 Task: Create in the project VikingTech in Backlog an issue 'Upgrade the database schema of a web application to improve data modeling and management capabilities', assign it to team member softage.1@softage.net and change the status to IN PROGRESS.
Action: Mouse moved to (51, 171)
Screenshot: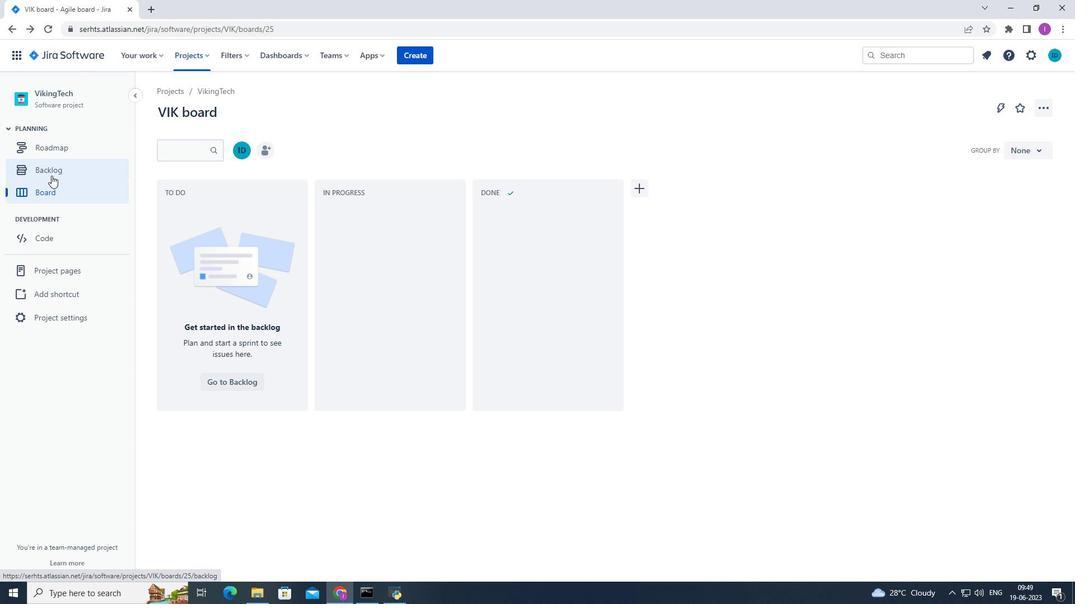 
Action: Mouse pressed left at (51, 171)
Screenshot: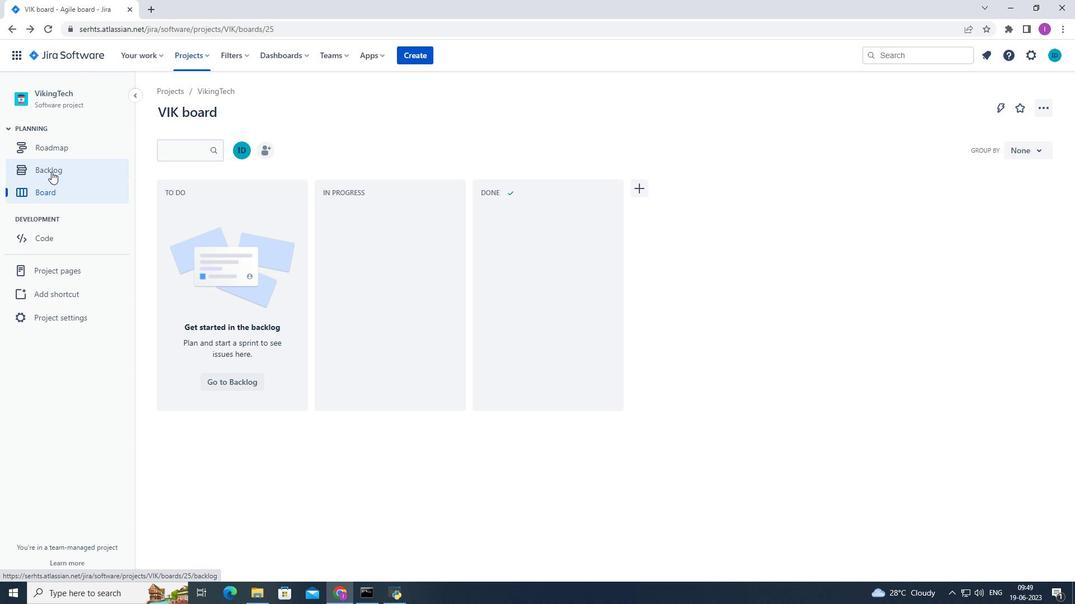 
Action: Mouse moved to (346, 404)
Screenshot: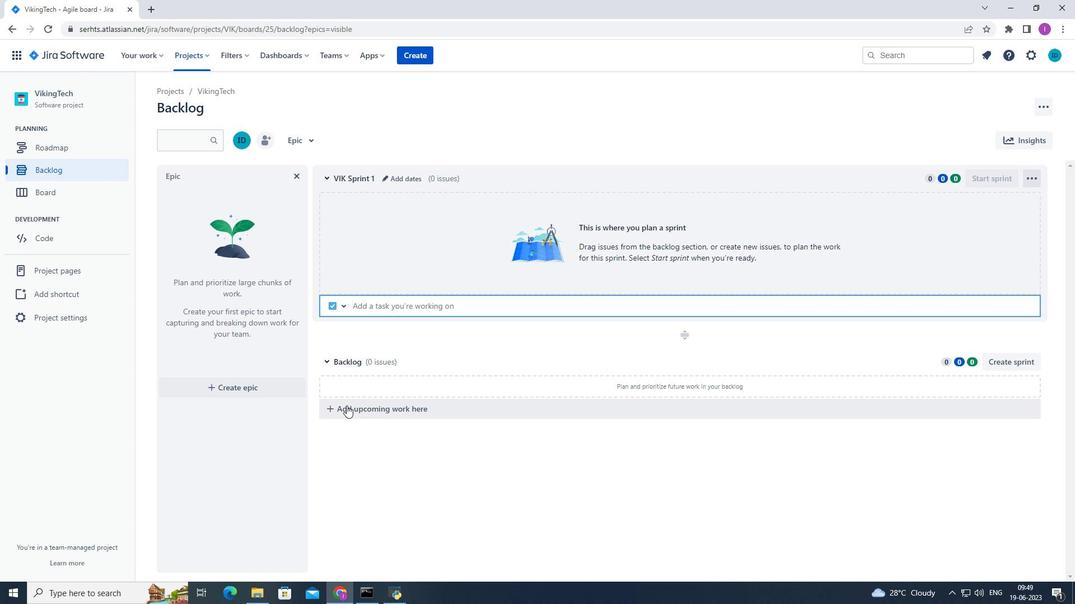 
Action: Mouse pressed left at (346, 404)
Screenshot: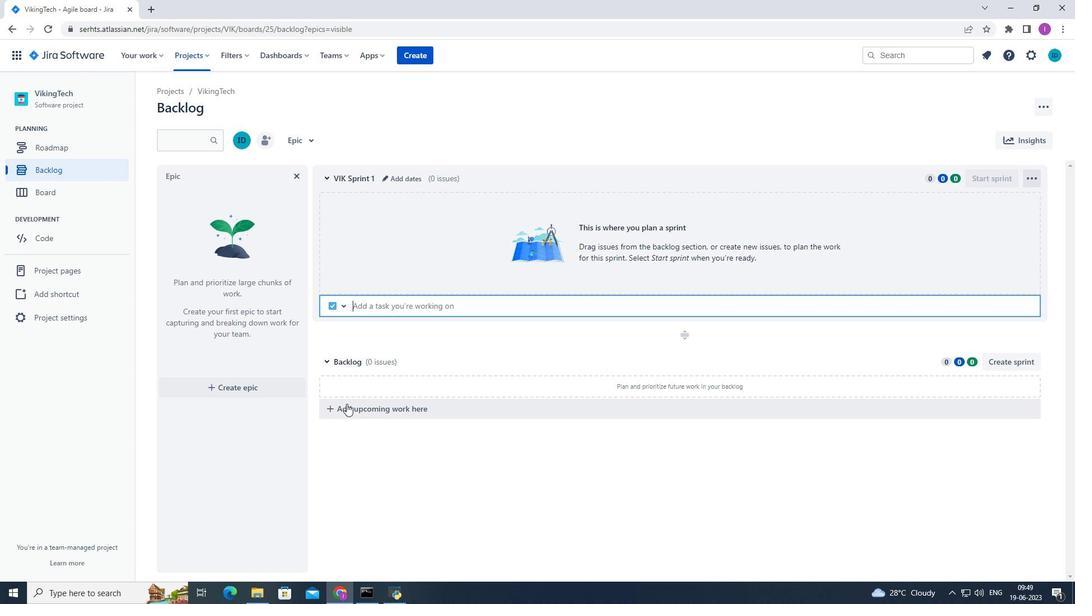 
Action: Mouse pressed left at (346, 404)
Screenshot: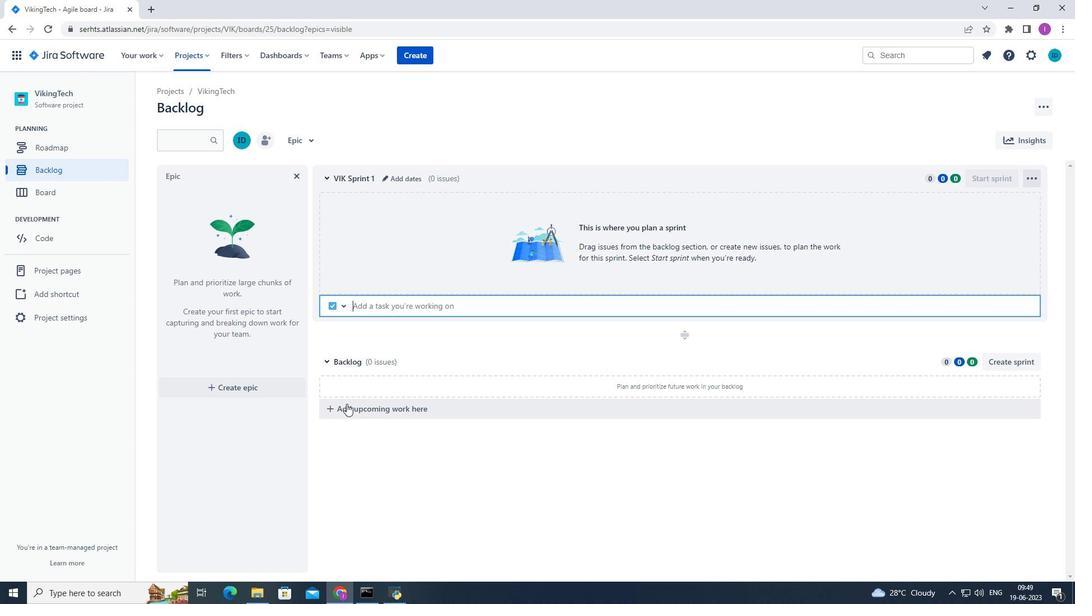 
Action: Mouse moved to (412, 412)
Screenshot: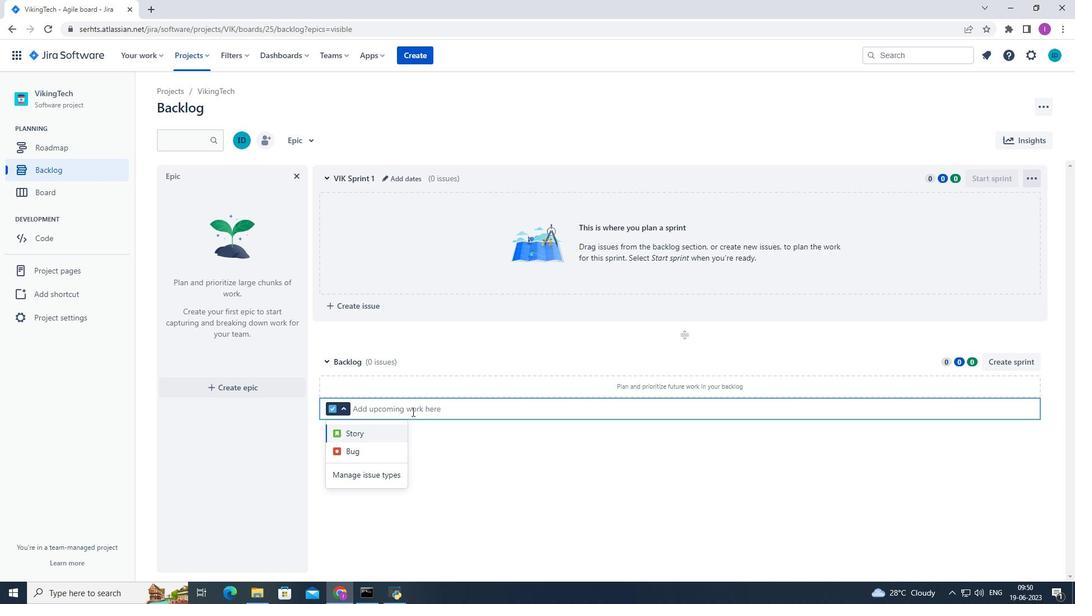 
Action: Mouse pressed left at (412, 412)
Screenshot: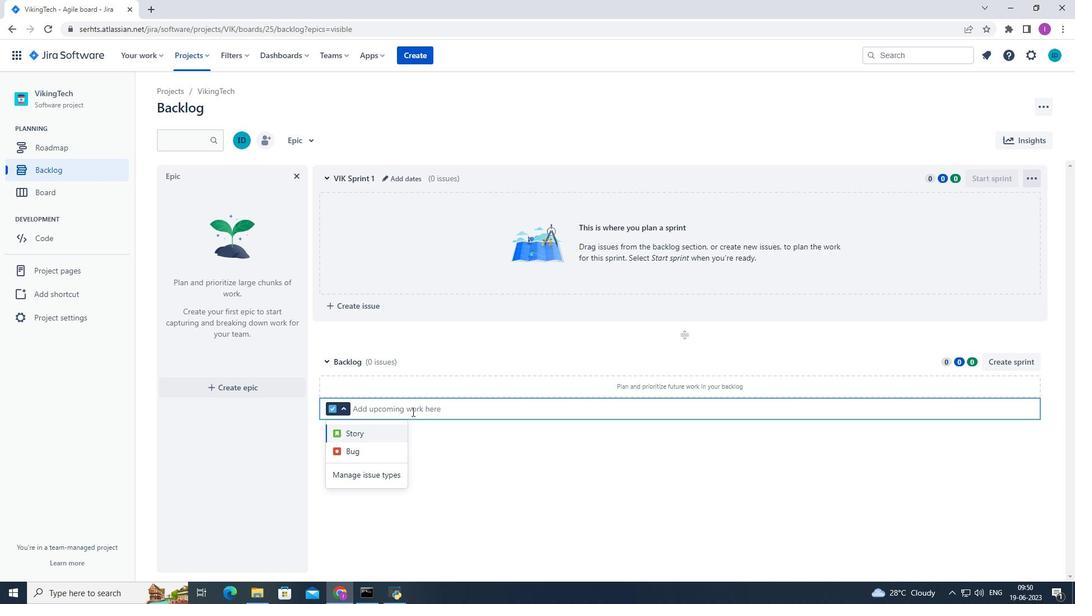 
Action: Mouse pressed left at (412, 412)
Screenshot: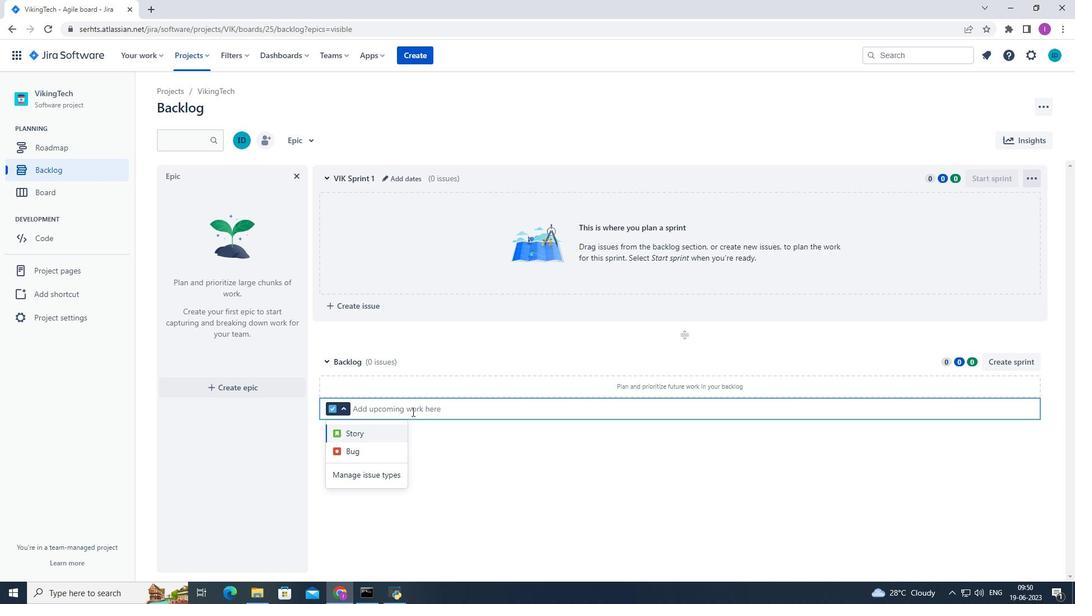 
Action: Mouse moved to (519, 410)
Screenshot: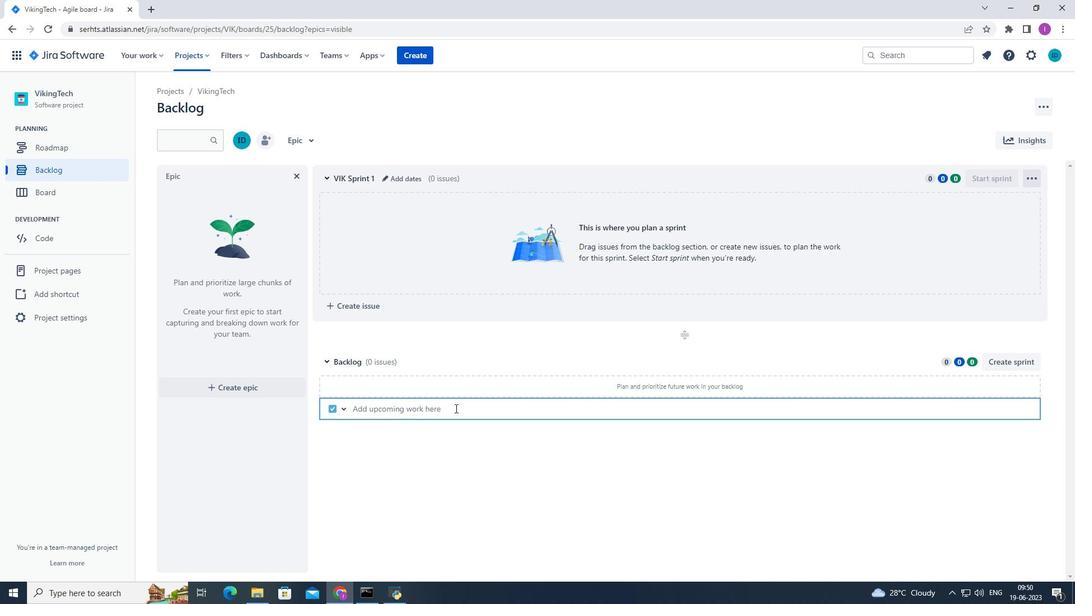 
Action: Key pressed <Key.shift><Key.shift><Key.shift><Key.shift><Key.shift><Key.shift><Key.shift><Key.shift><Key.shift>Upgrade<Key.space>the<Key.space>database<Key.space>schema<Key.space>of<Key.space>a<Key.space>web<Key.space>application<Key.space>tp<Key.backspace>o<Key.space>improve<Key.space>dar<Key.backspace>ta<Key.space>modeling<Key.space>and<Key.space>management<Key.space>capabilities.<Key.enter>
Screenshot: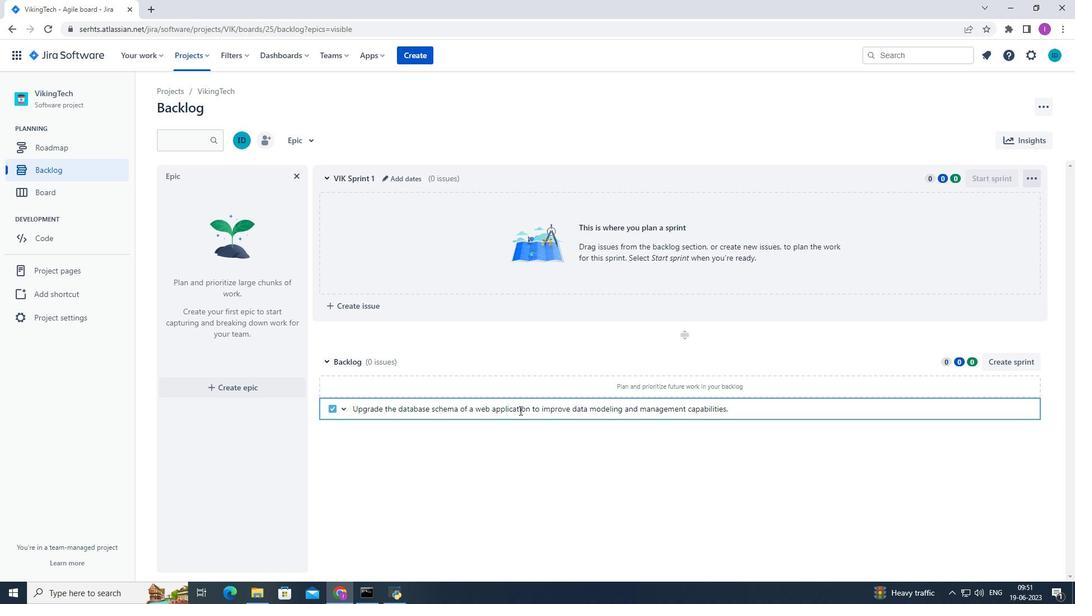 
Action: Mouse moved to (1005, 388)
Screenshot: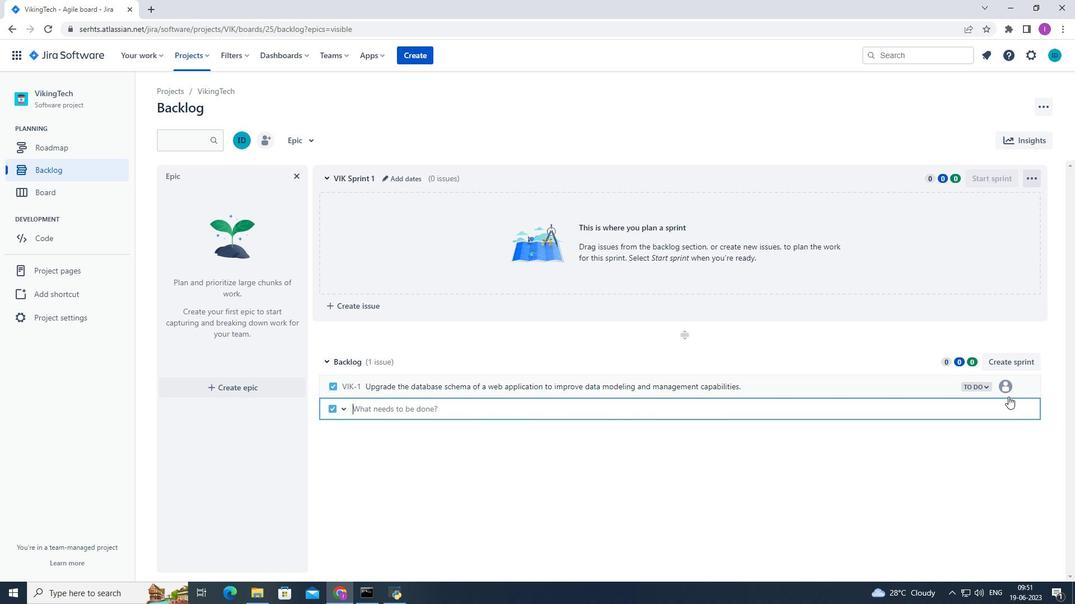 
Action: Mouse pressed left at (1005, 388)
Screenshot: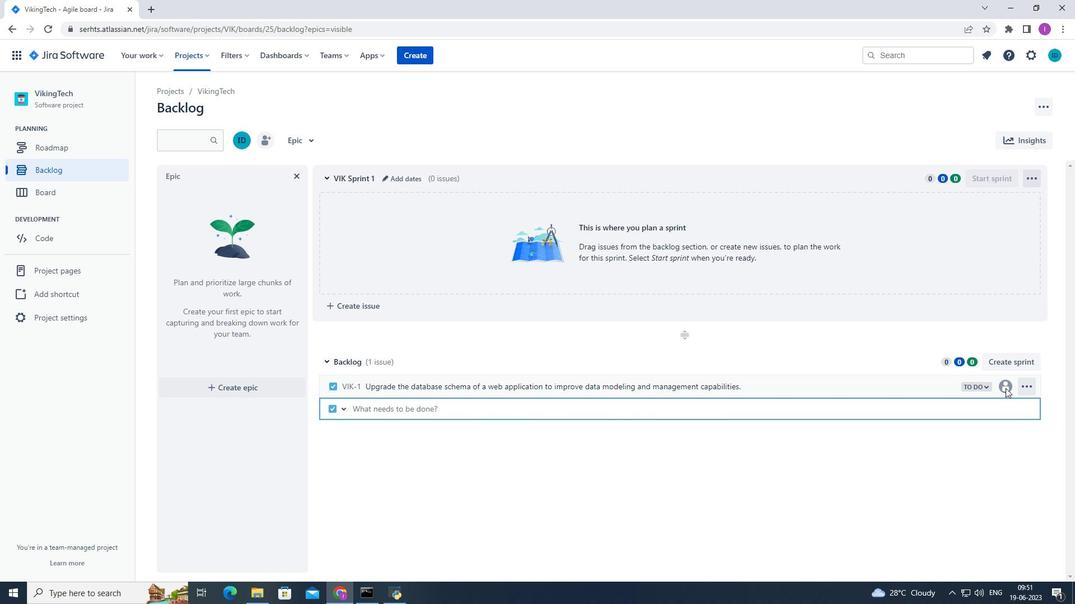 
Action: Mouse moved to (1005, 388)
Screenshot: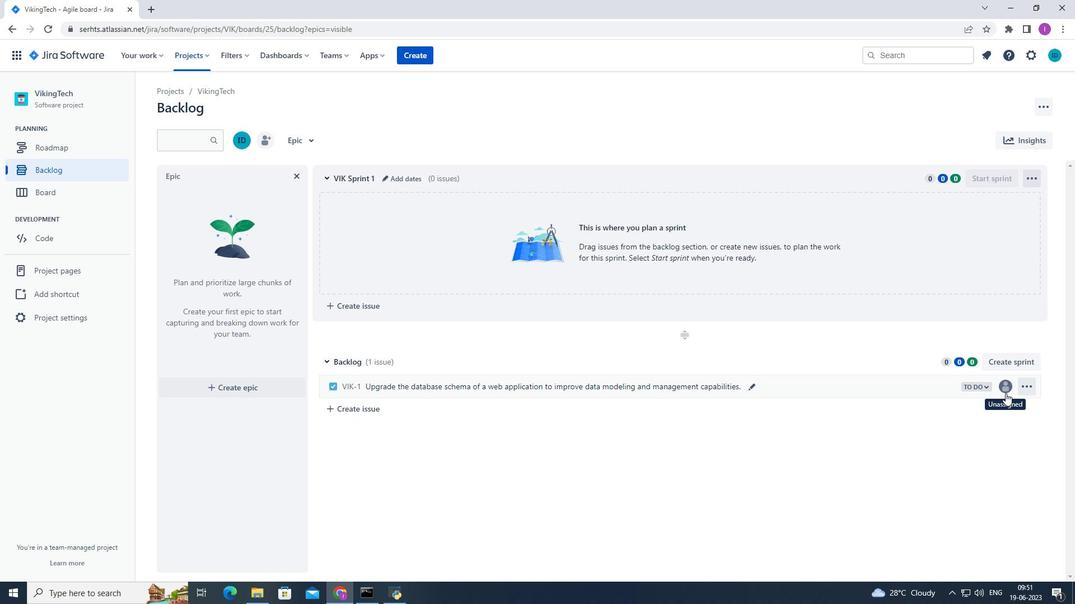 
Action: Mouse pressed left at (1005, 388)
Screenshot: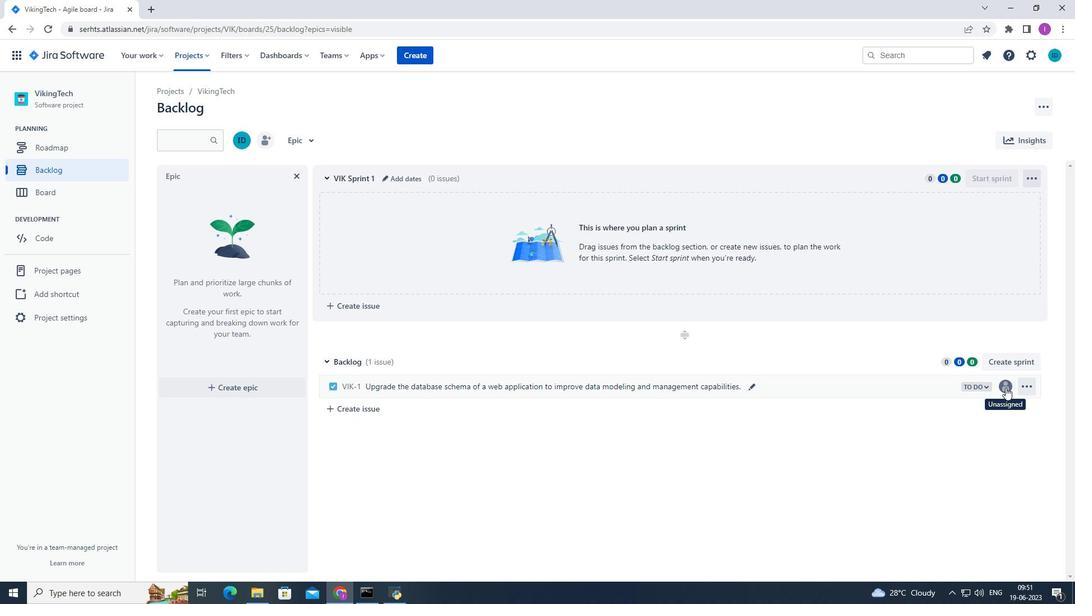 
Action: Mouse moved to (904, 500)
Screenshot: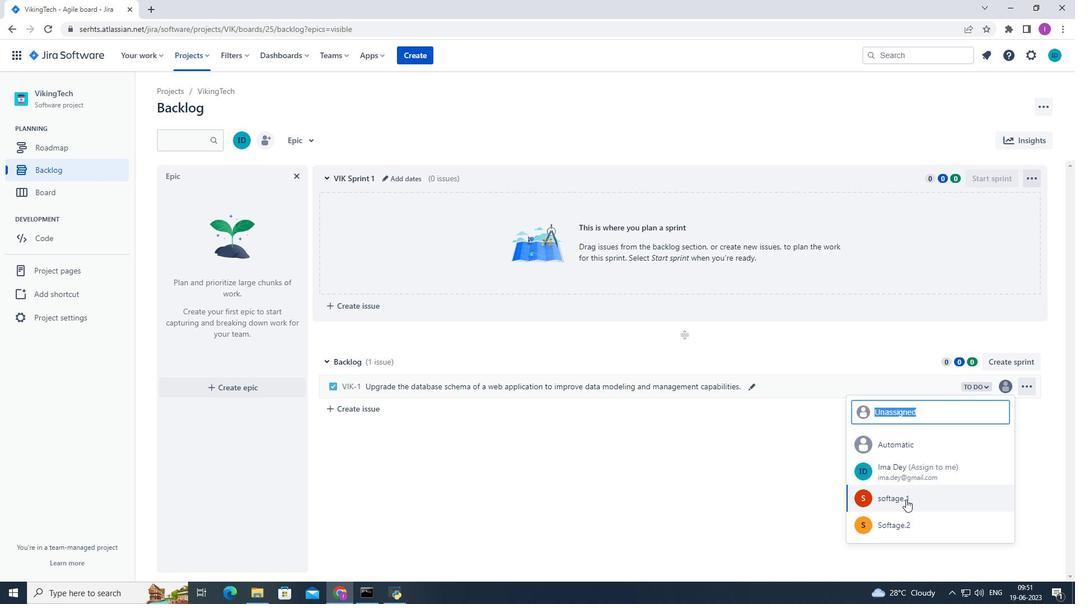 
Action: Mouse pressed left at (904, 500)
Screenshot: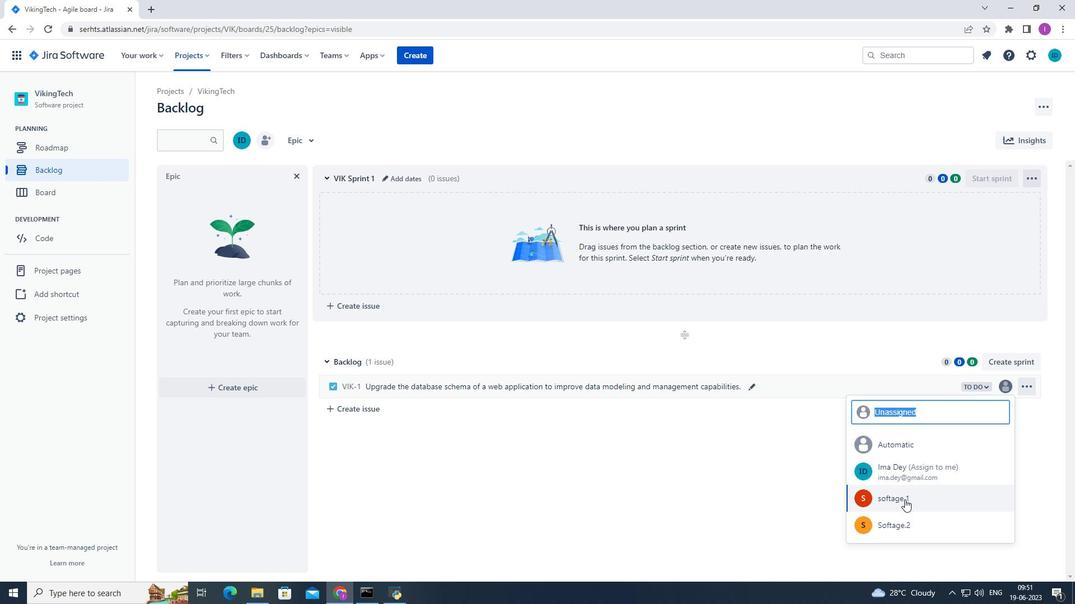 
Action: Mouse moved to (980, 382)
Screenshot: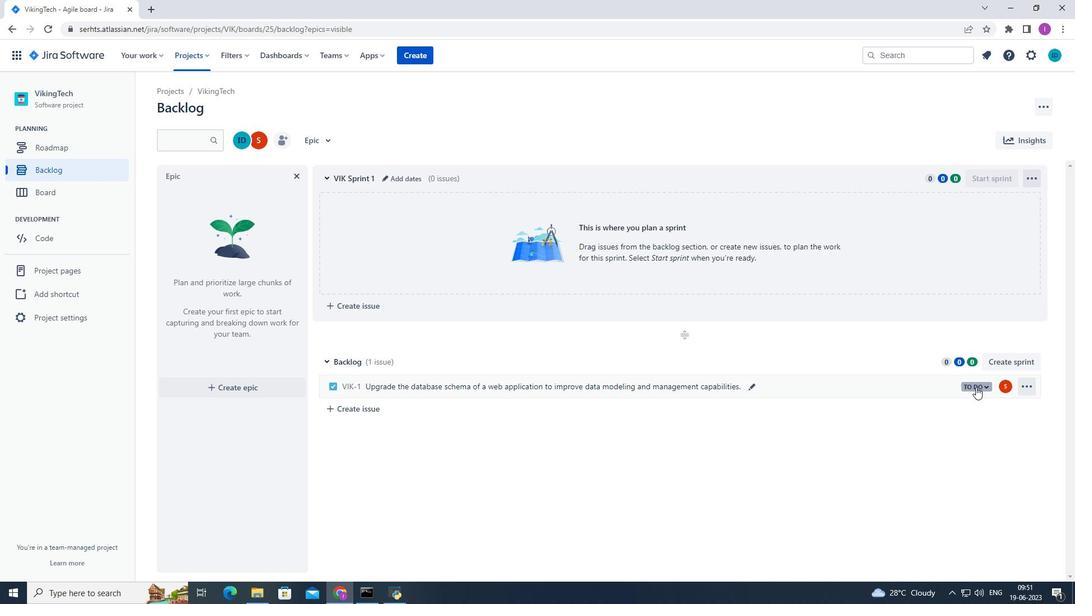 
Action: Mouse pressed left at (980, 382)
Screenshot: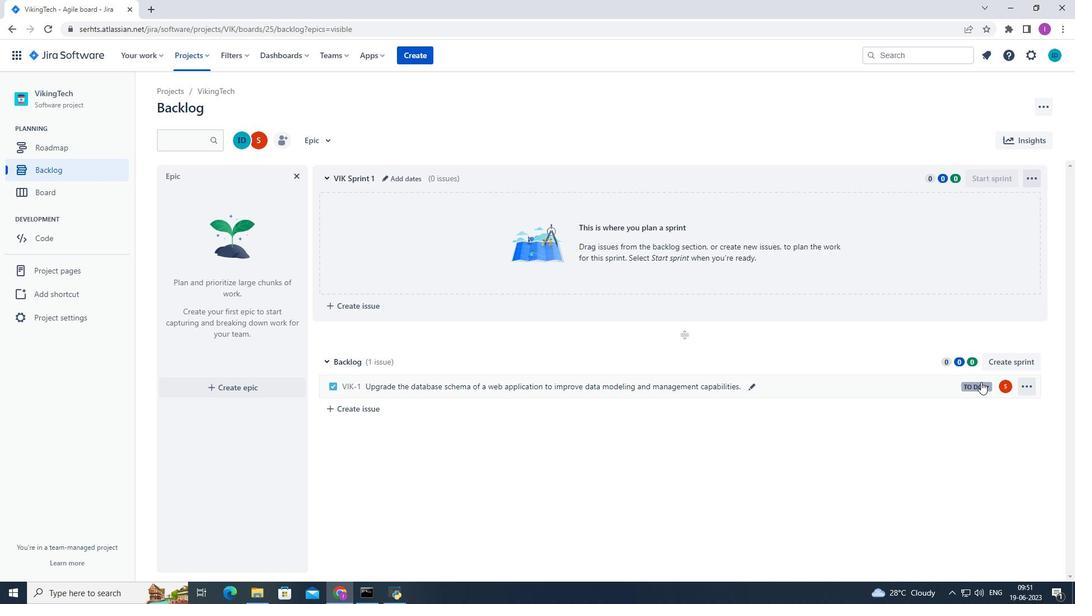 
Action: Mouse moved to (914, 409)
Screenshot: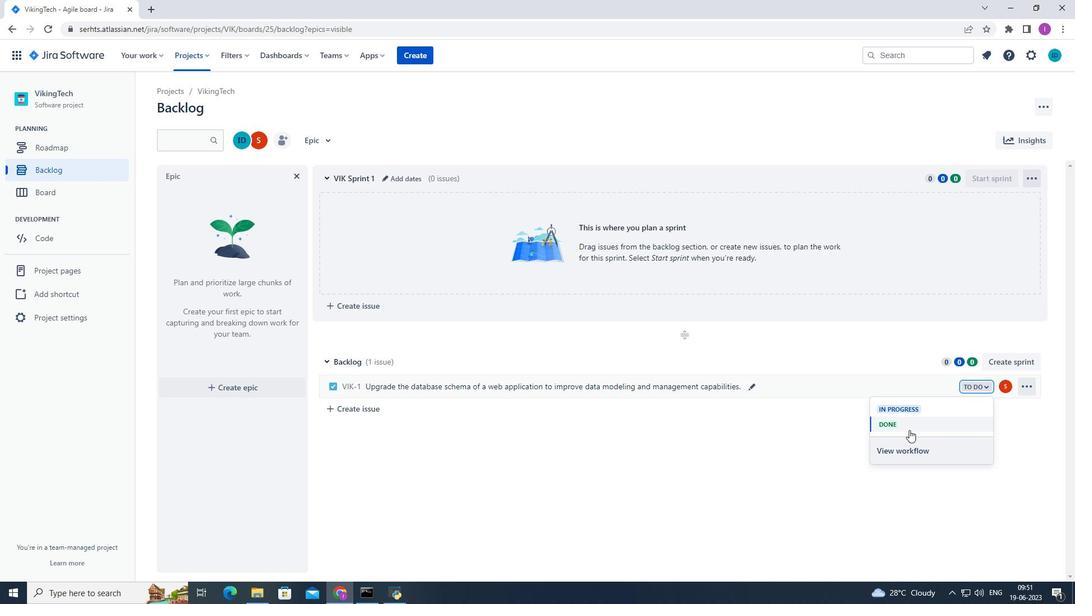 
Action: Mouse pressed left at (914, 409)
Screenshot: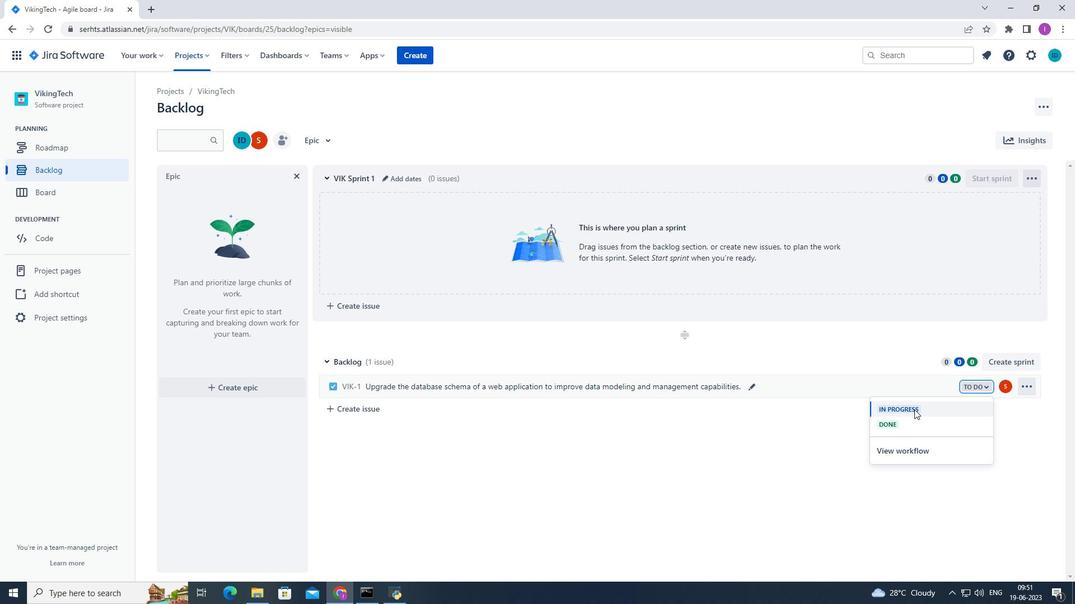 
